 Task: Use Sci-Fi Sweep Sound Effect in this video "Movie A.mp4"
Action: Mouse moved to (671, 143)
Screenshot: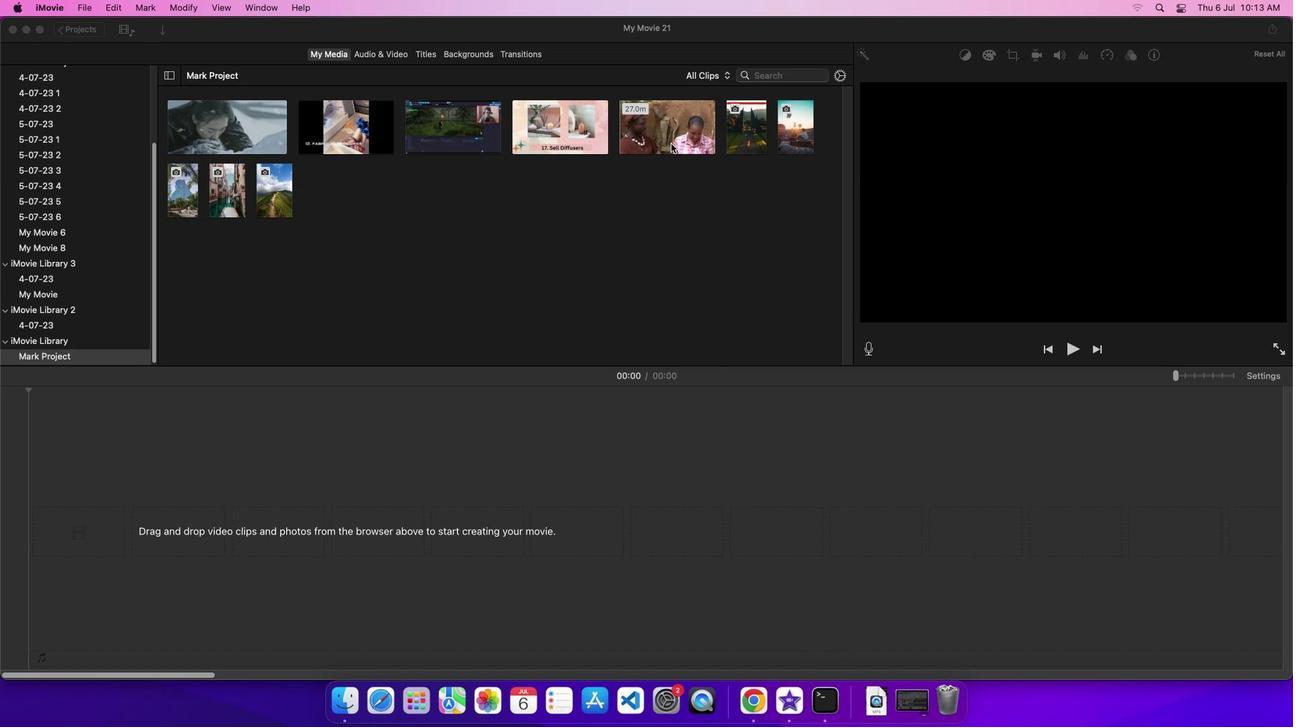 
Action: Mouse pressed left at (671, 143)
Screenshot: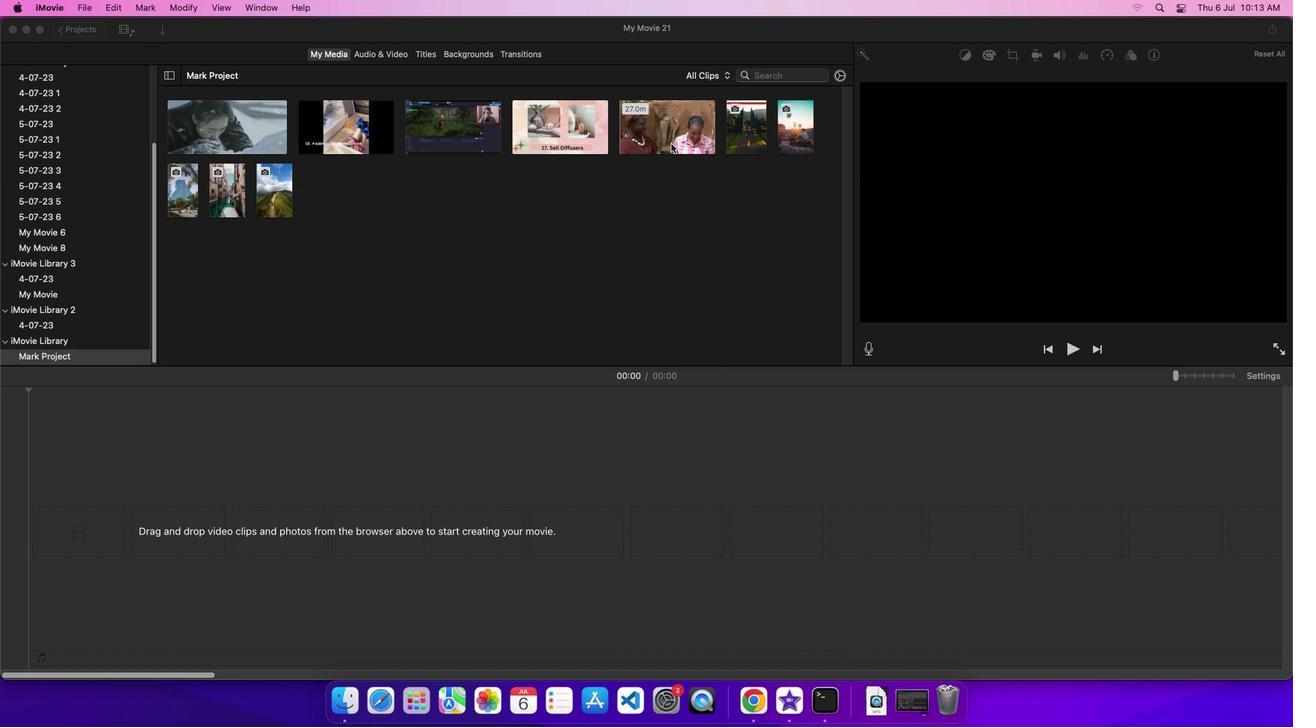 
Action: Mouse moved to (677, 134)
Screenshot: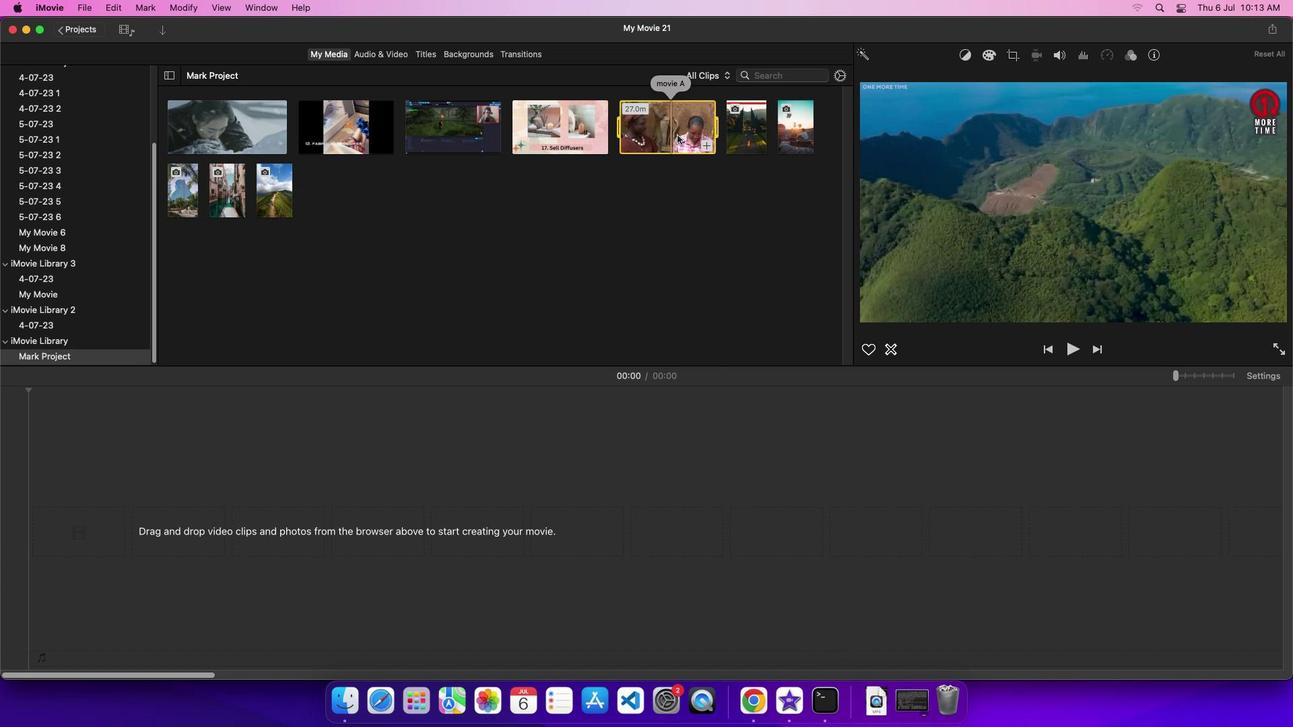 
Action: Mouse pressed left at (677, 134)
Screenshot: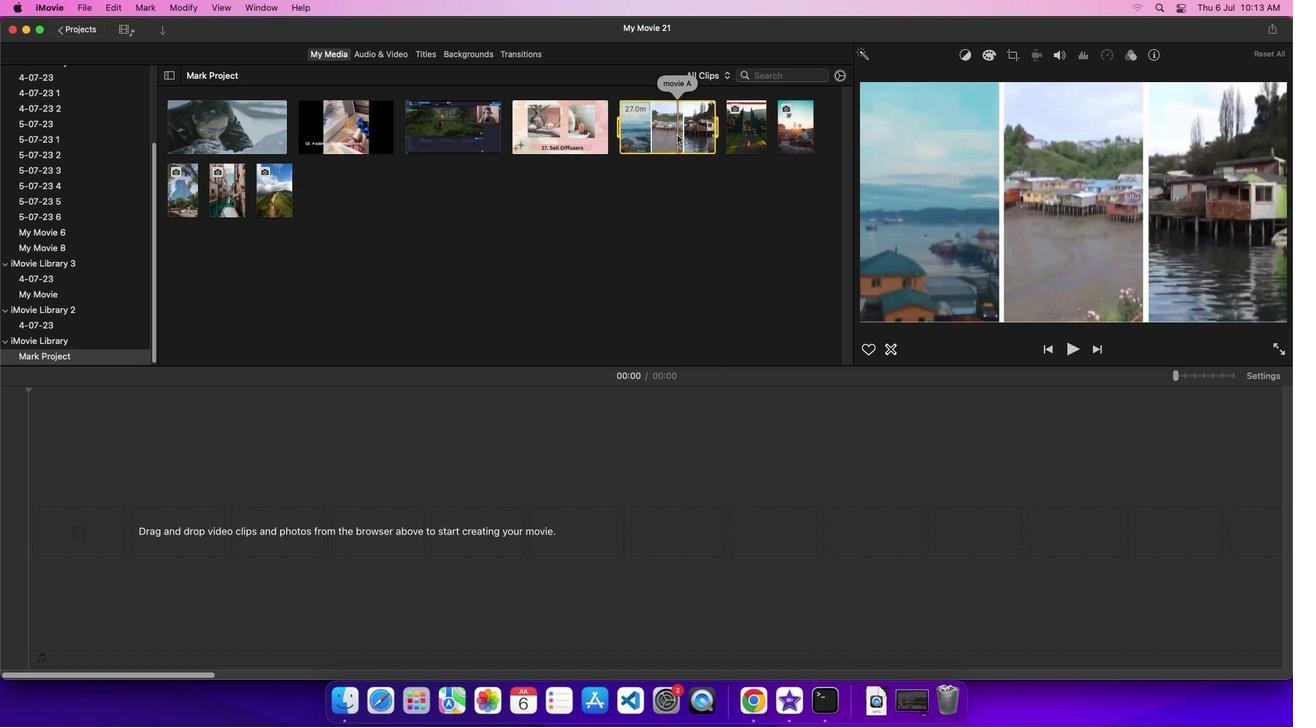 
Action: Mouse moved to (392, 57)
Screenshot: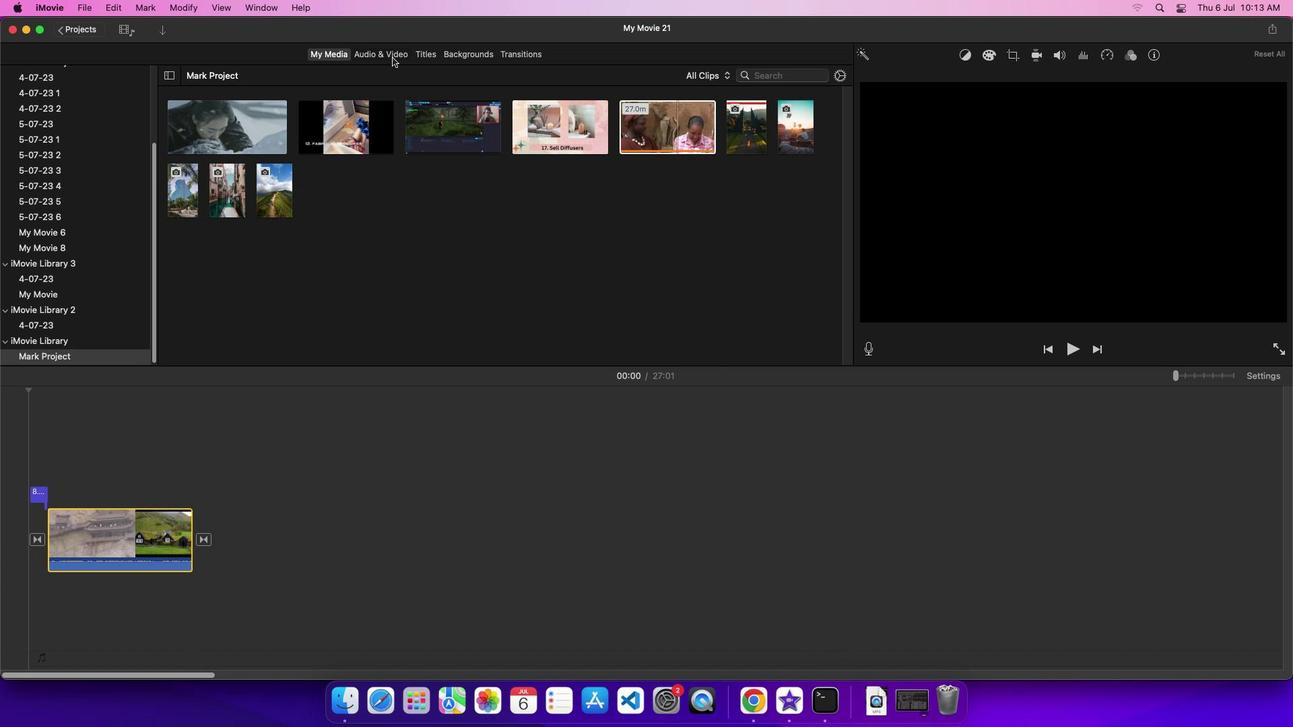 
Action: Mouse pressed left at (392, 57)
Screenshot: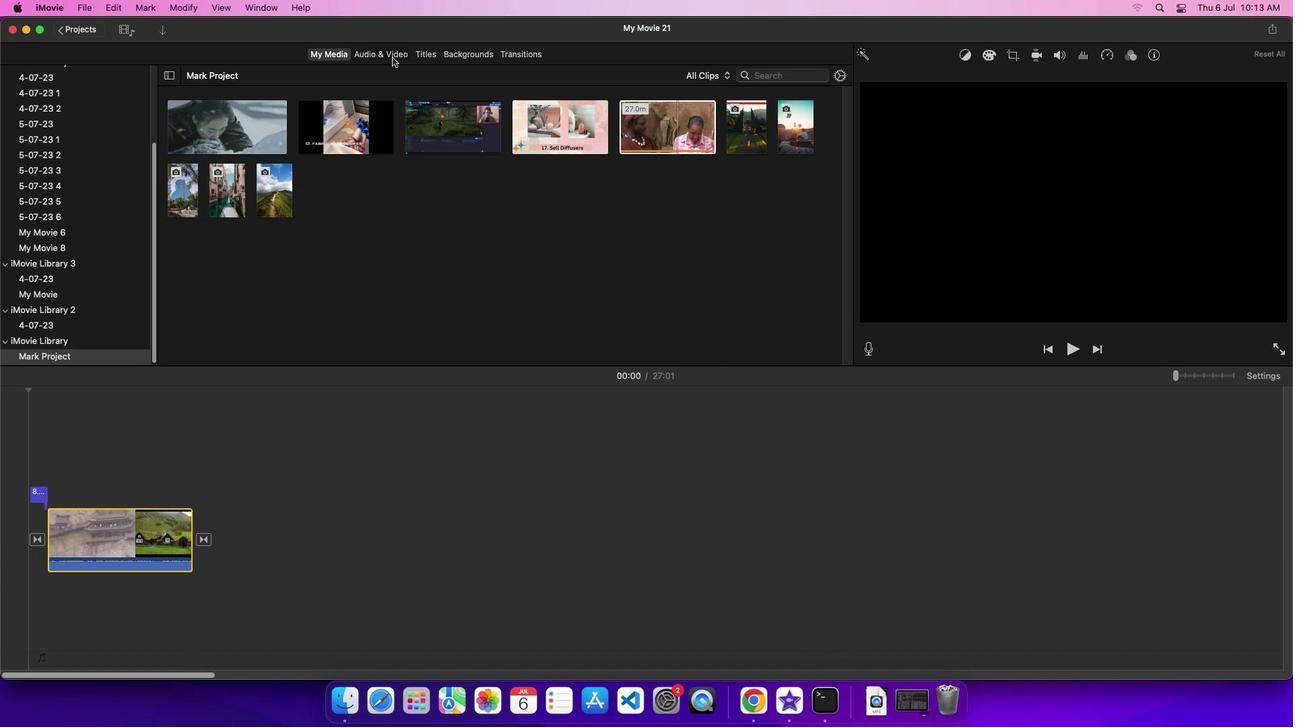 
Action: Mouse moved to (70, 131)
Screenshot: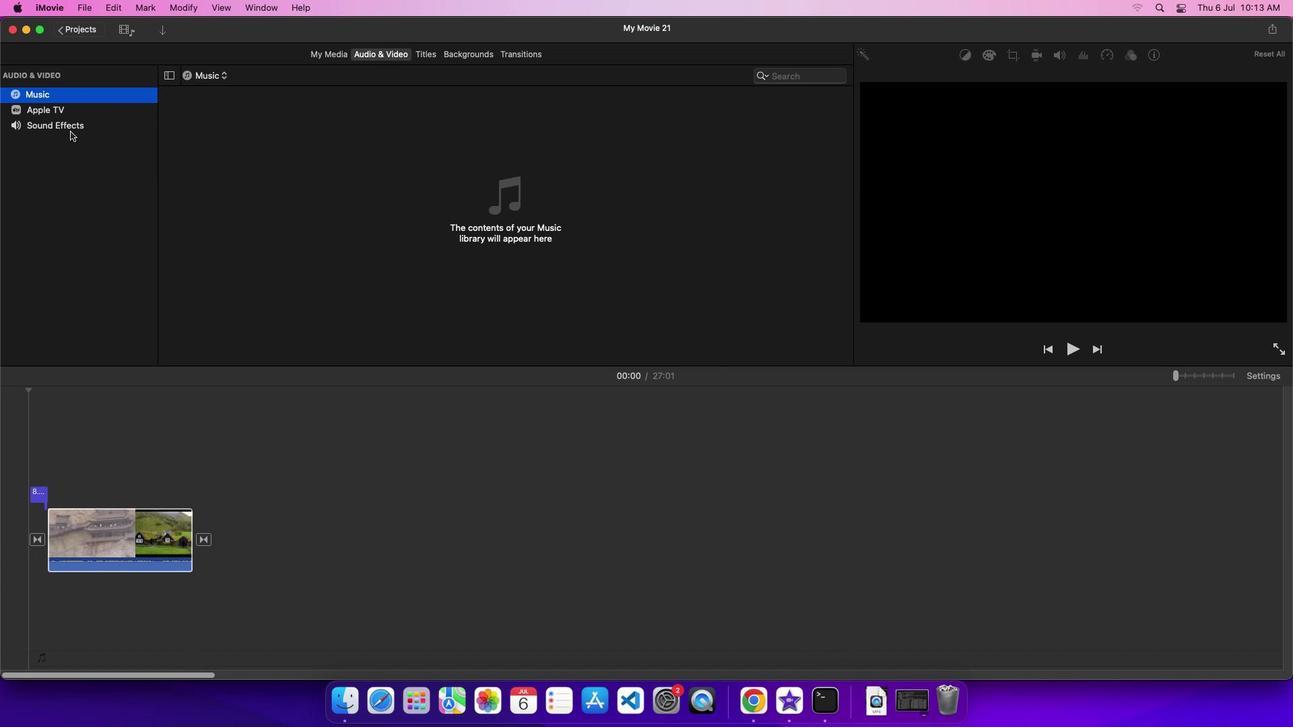 
Action: Mouse pressed left at (70, 131)
Screenshot: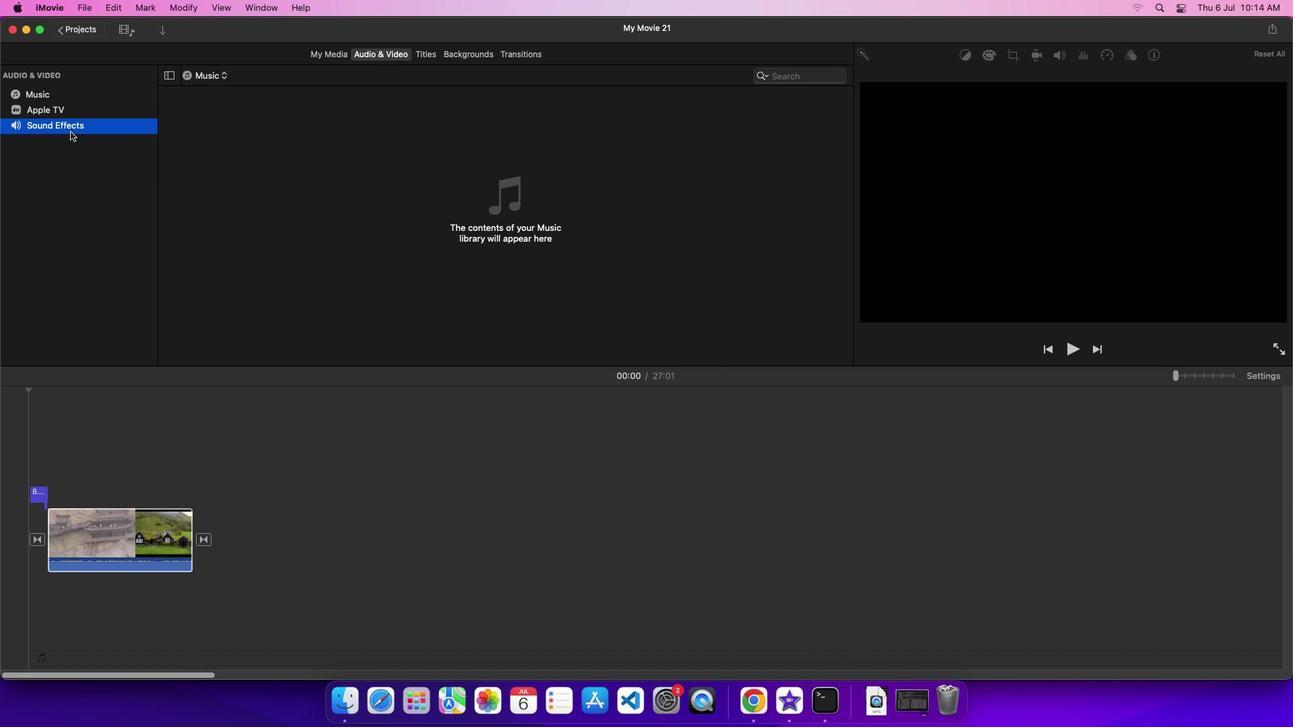 
Action: Mouse moved to (221, 249)
Screenshot: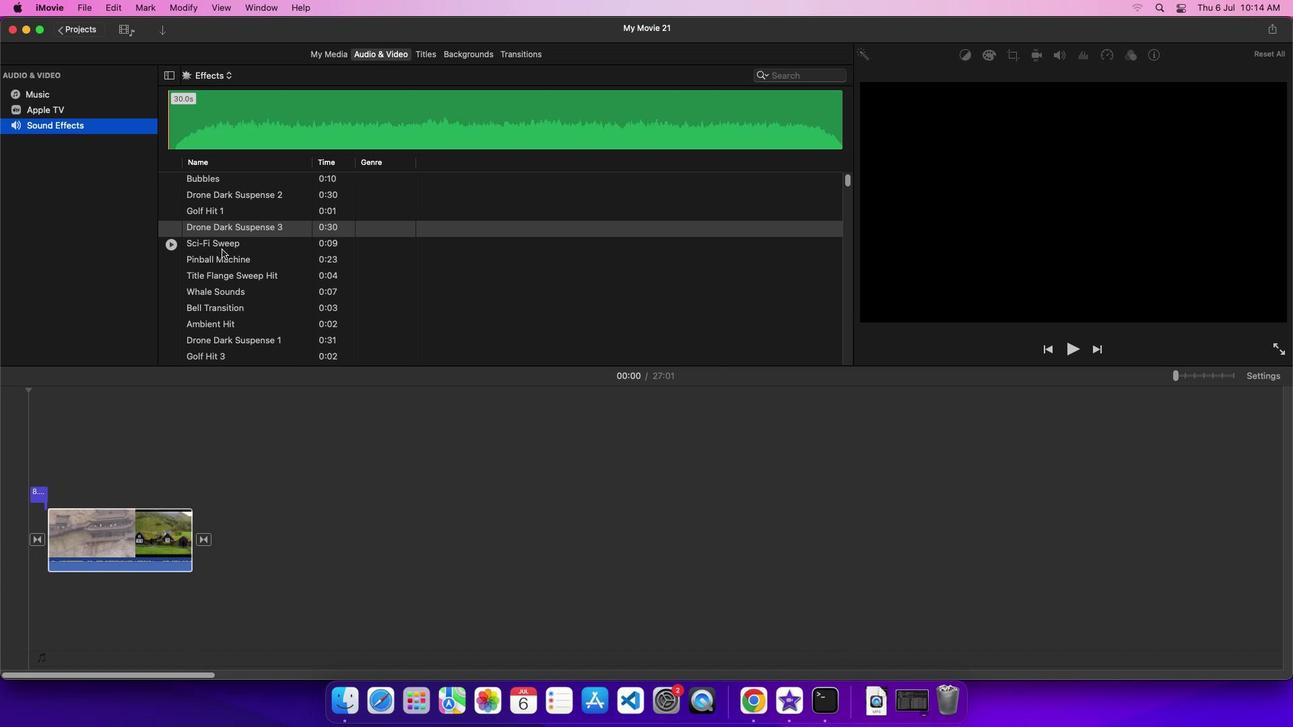 
Action: Mouse pressed left at (221, 249)
Screenshot: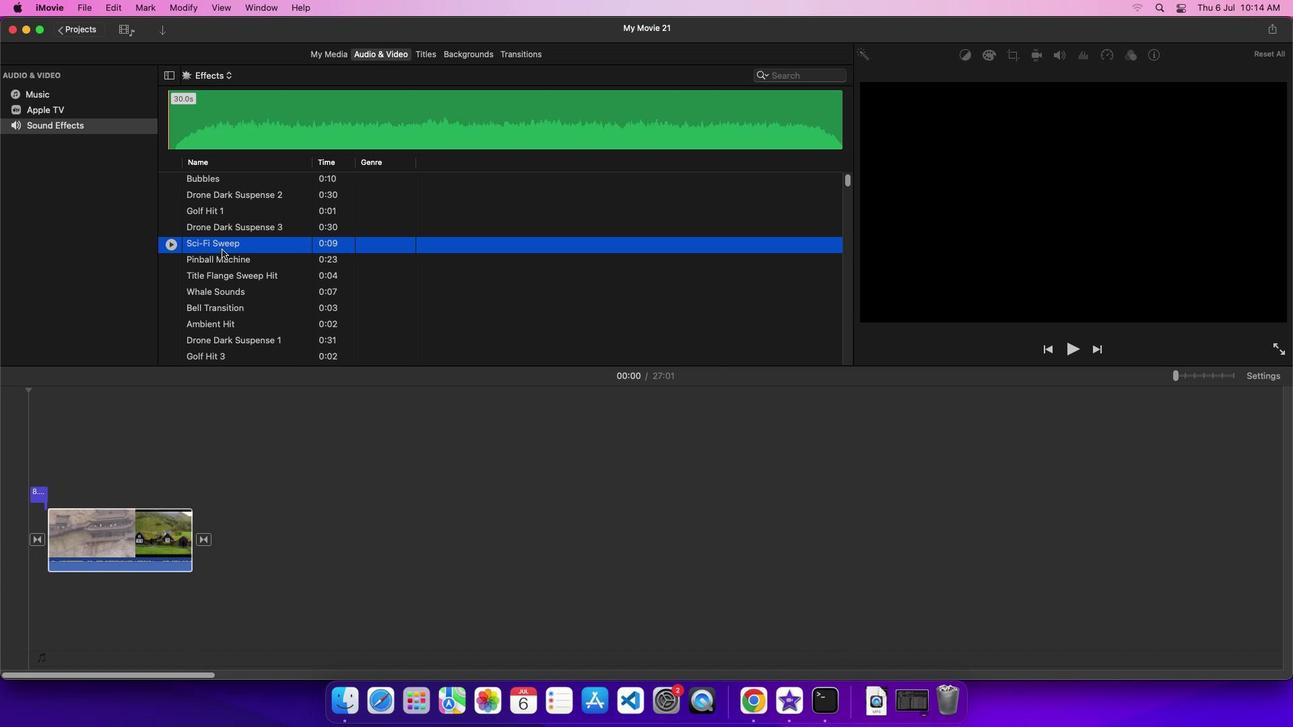 
Action: Mouse moved to (275, 251)
Screenshot: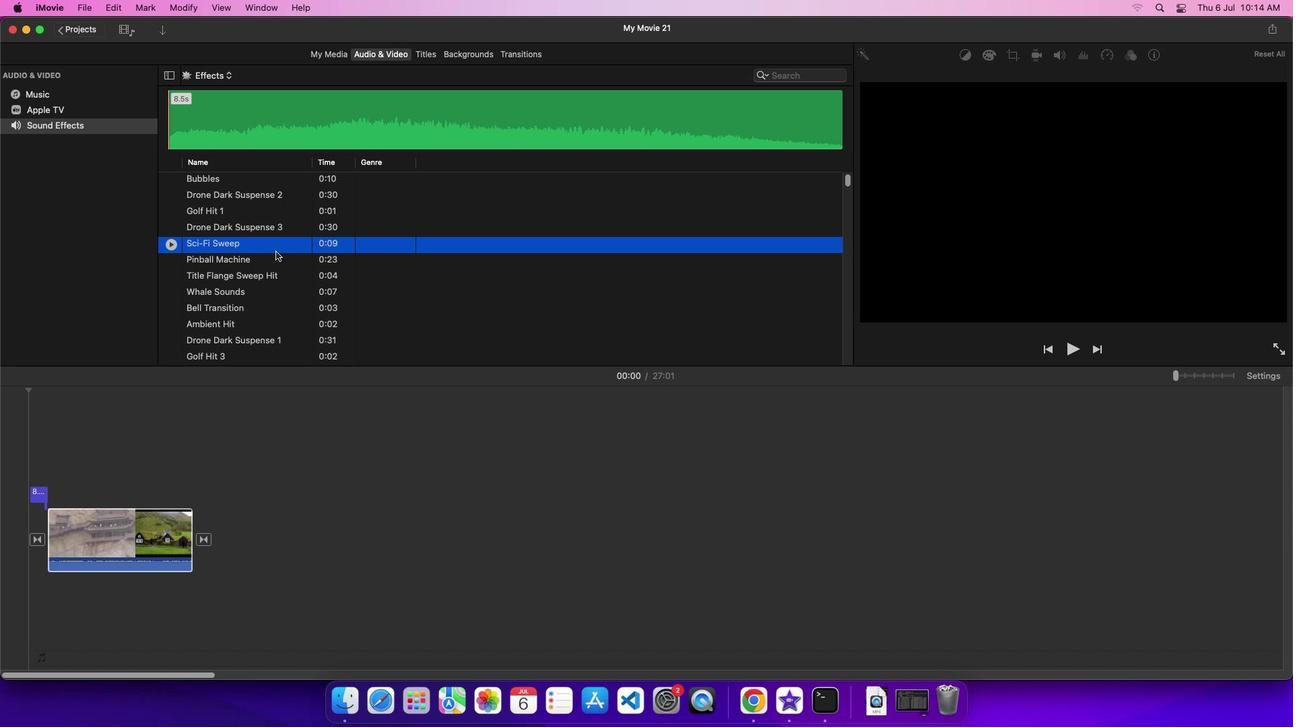
Action: Mouse pressed left at (275, 251)
Screenshot: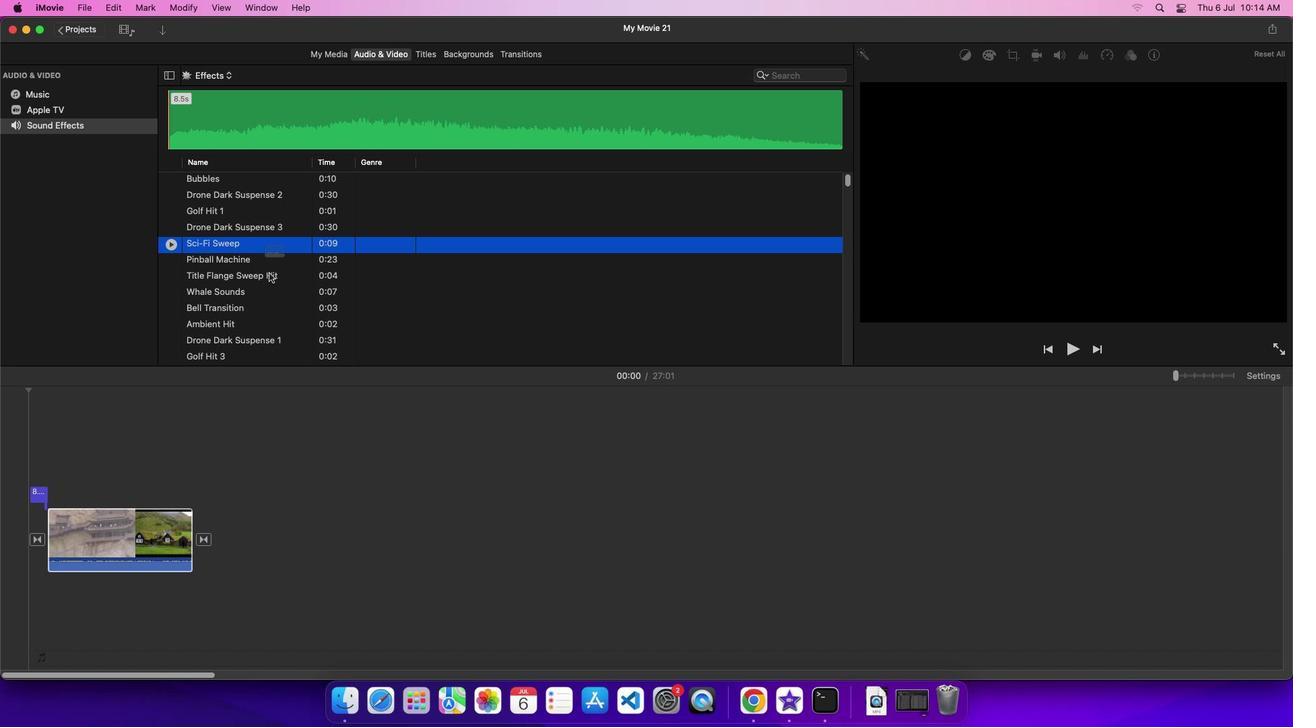 
Action: Mouse moved to (139, 610)
Screenshot: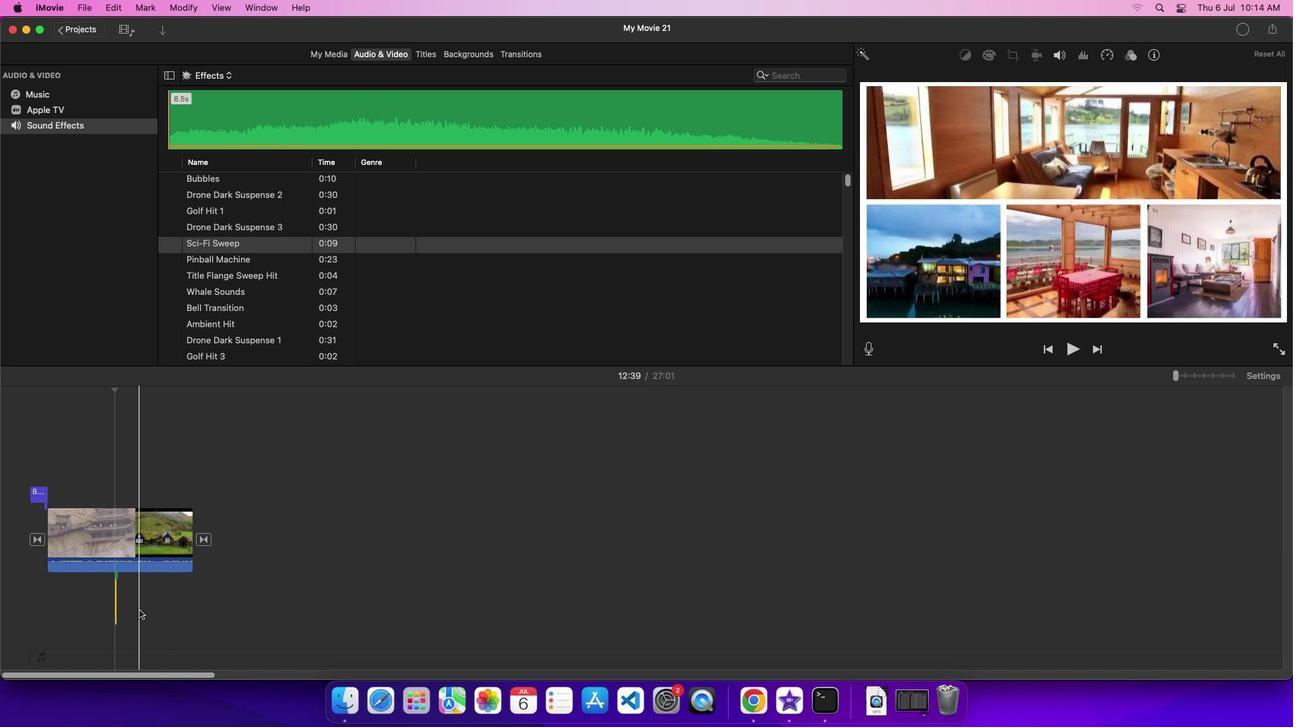 
